 Task: Visit the office locations of Shell
Action: Mouse moved to (685, 104)
Screenshot: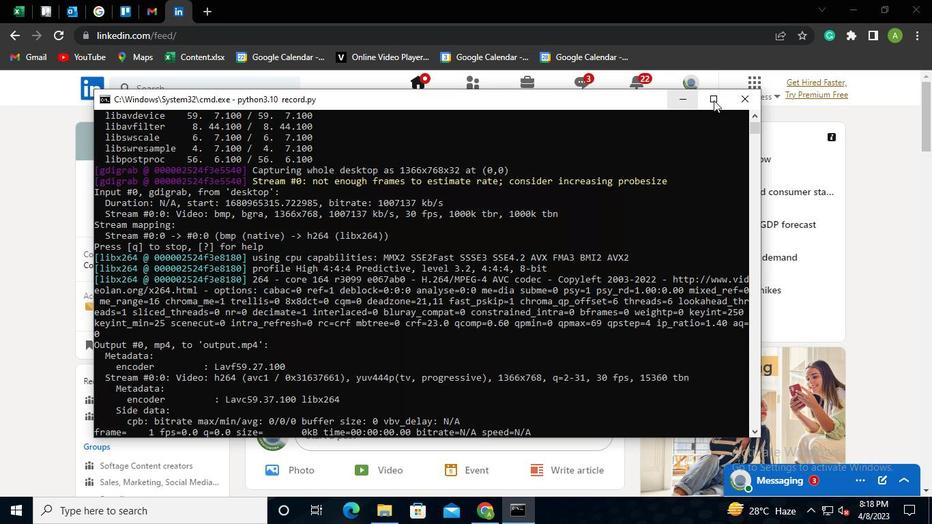 
Action: Mouse pressed left at (685, 104)
Screenshot: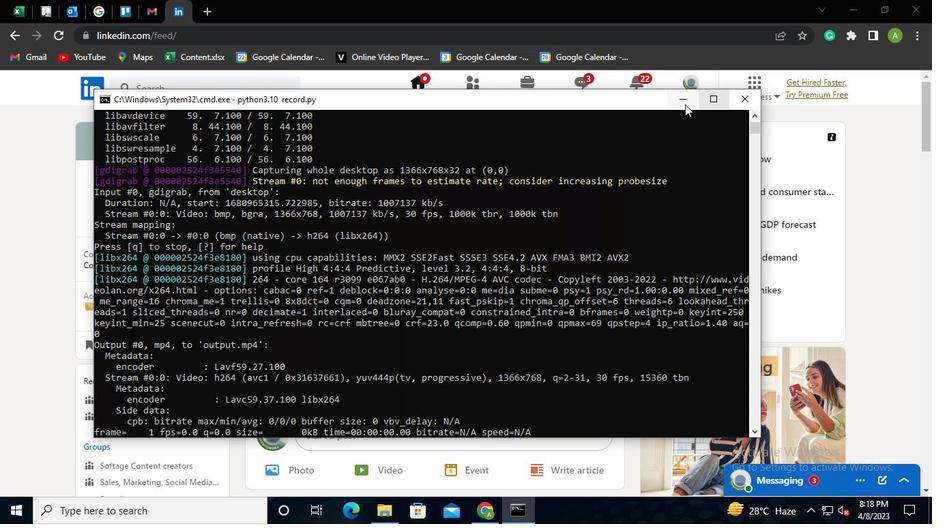 
Action: Mouse moved to (189, 87)
Screenshot: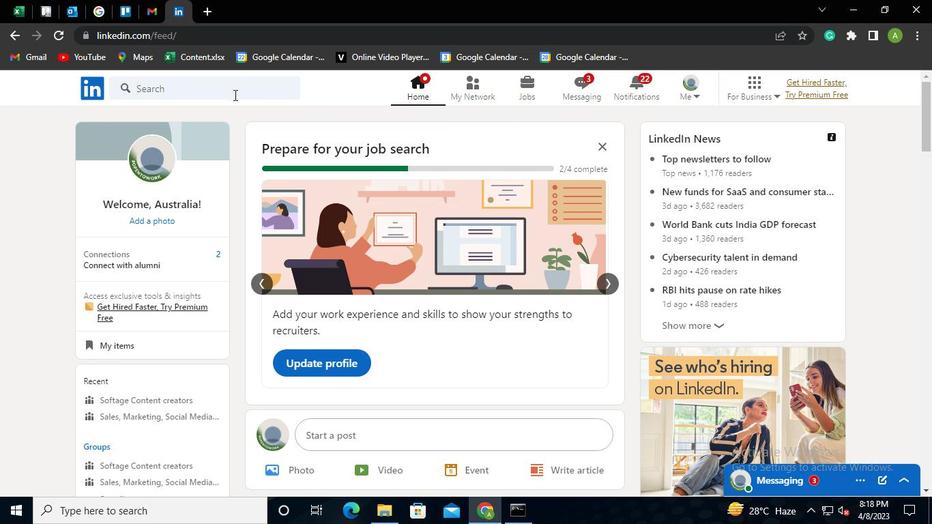 
Action: Mouse pressed left at (189, 87)
Screenshot: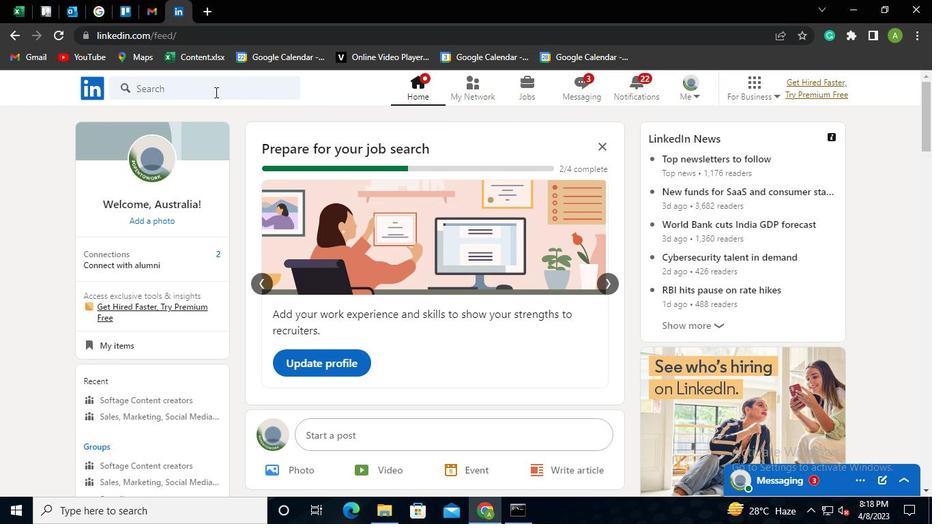 
Action: Mouse moved to (148, 157)
Screenshot: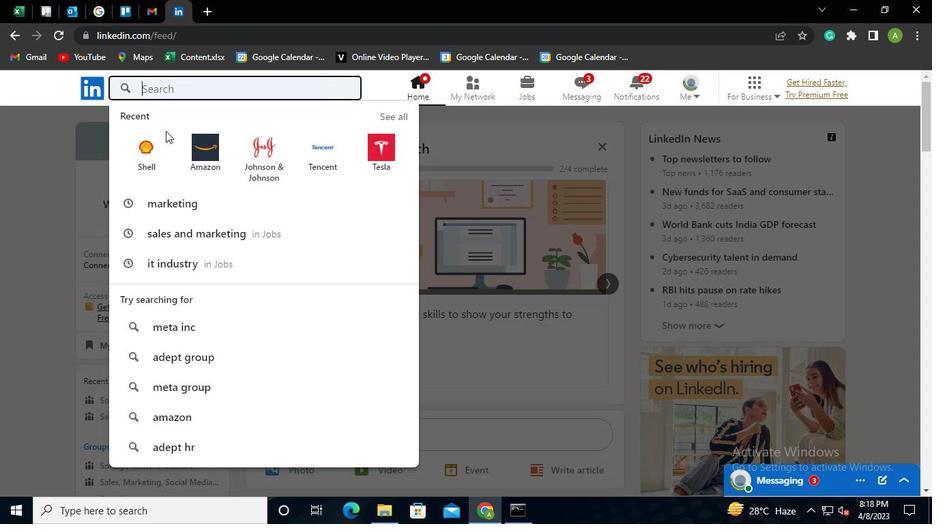 
Action: Mouse pressed left at (148, 157)
Screenshot: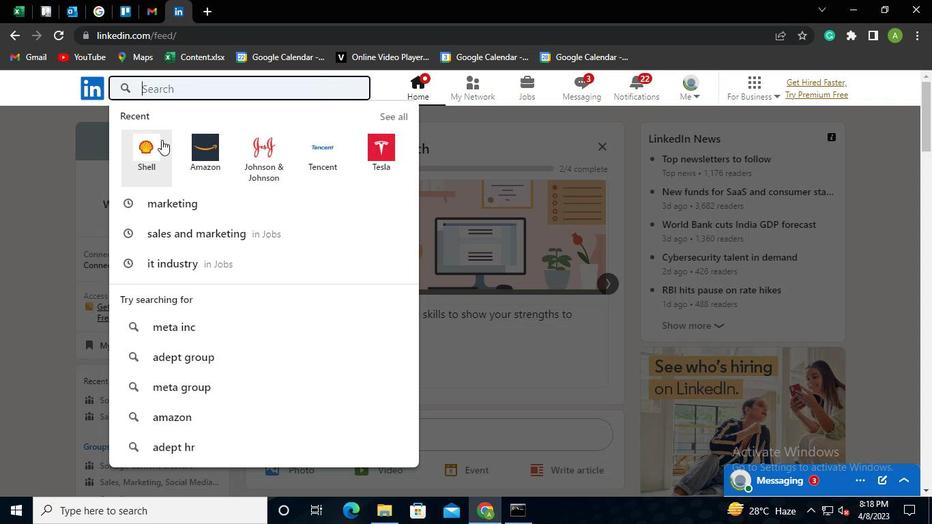 
Action: Mouse moved to (173, 160)
Screenshot: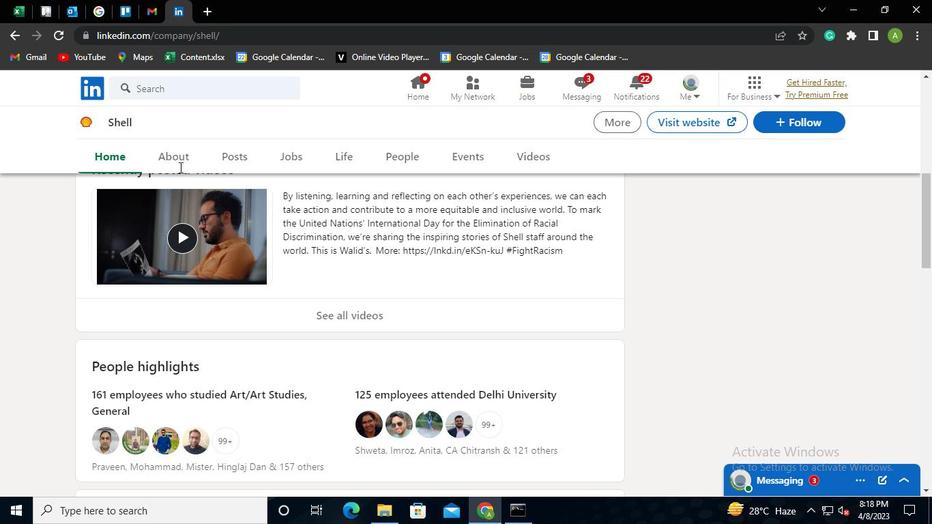
Action: Mouse pressed left at (173, 160)
Screenshot: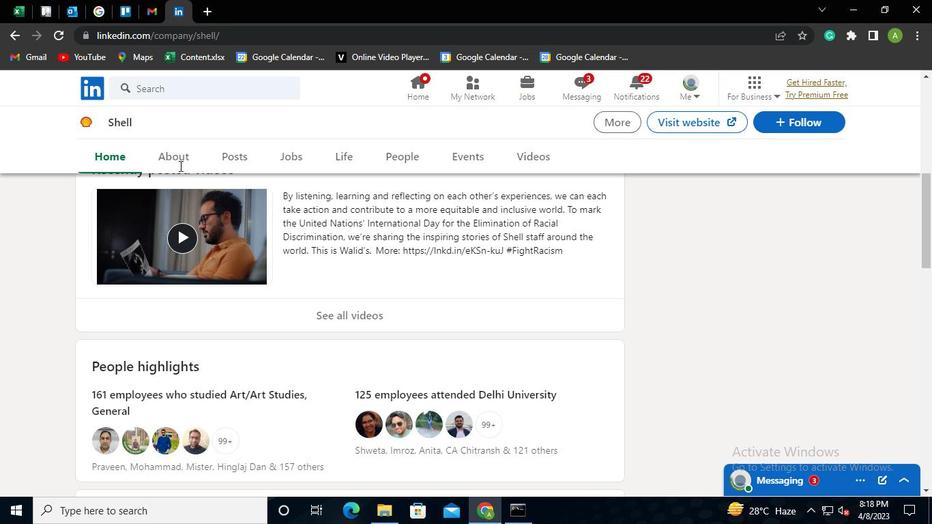 
Action: Mouse moved to (517, 505)
Screenshot: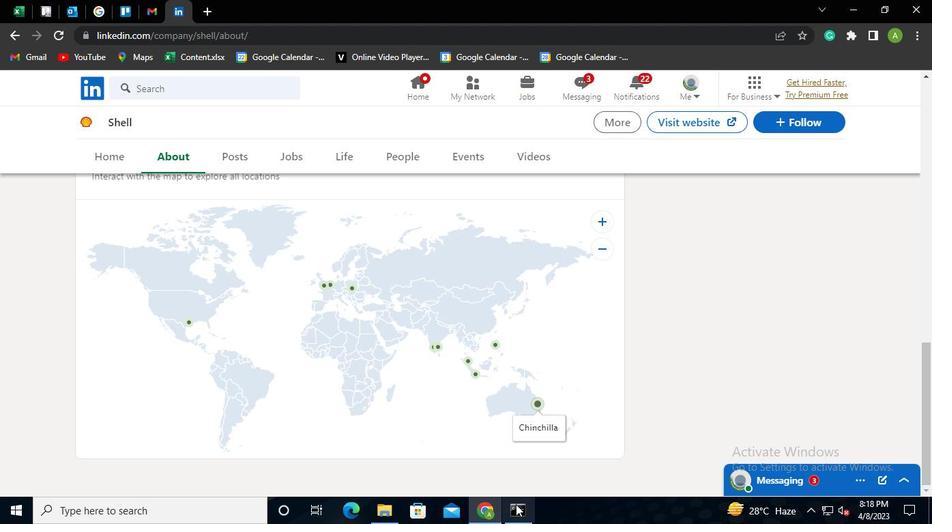 
Action: Mouse pressed left at (517, 505)
Screenshot: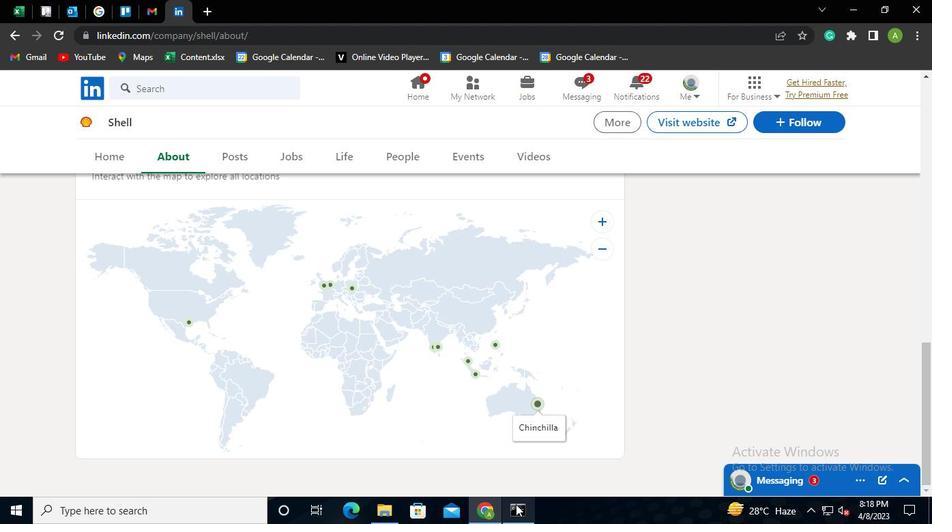 
Action: Mouse moved to (742, 100)
Screenshot: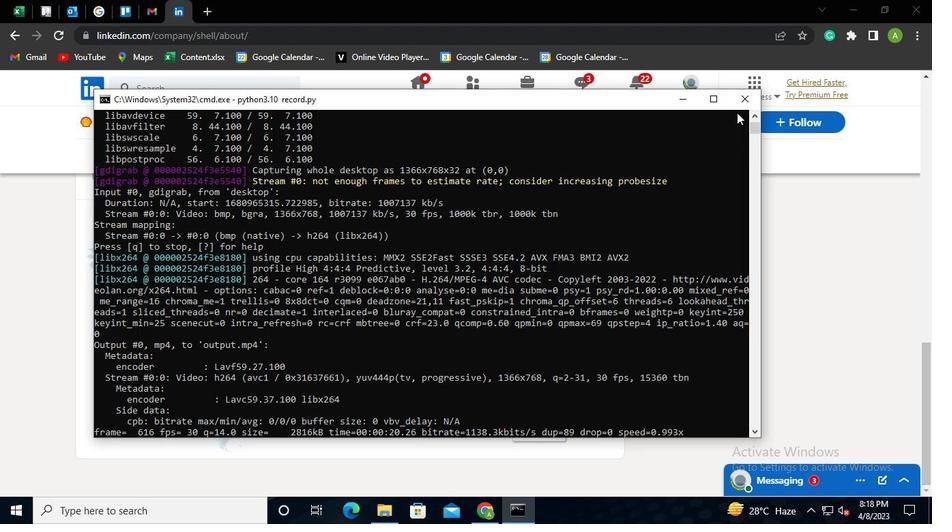 
Action: Mouse pressed left at (742, 100)
Screenshot: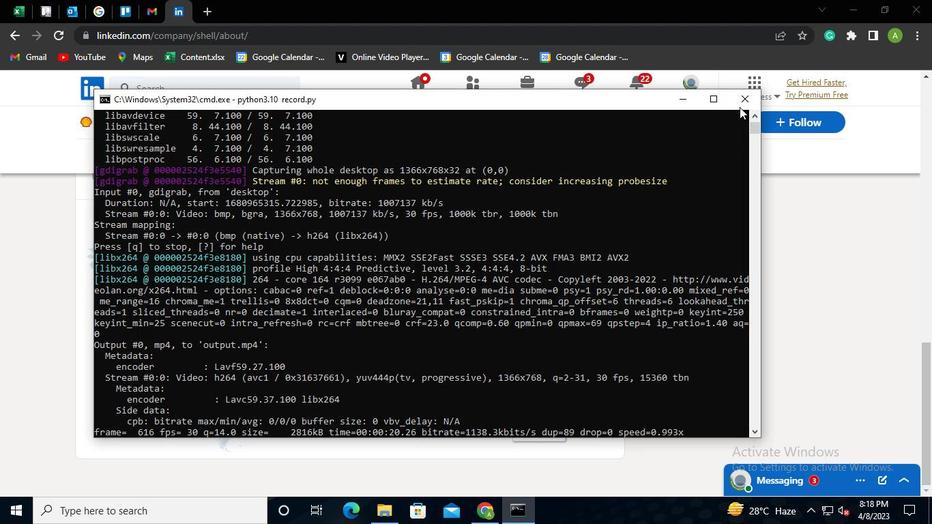 
Action: Mouse moved to (732, 111)
Screenshot: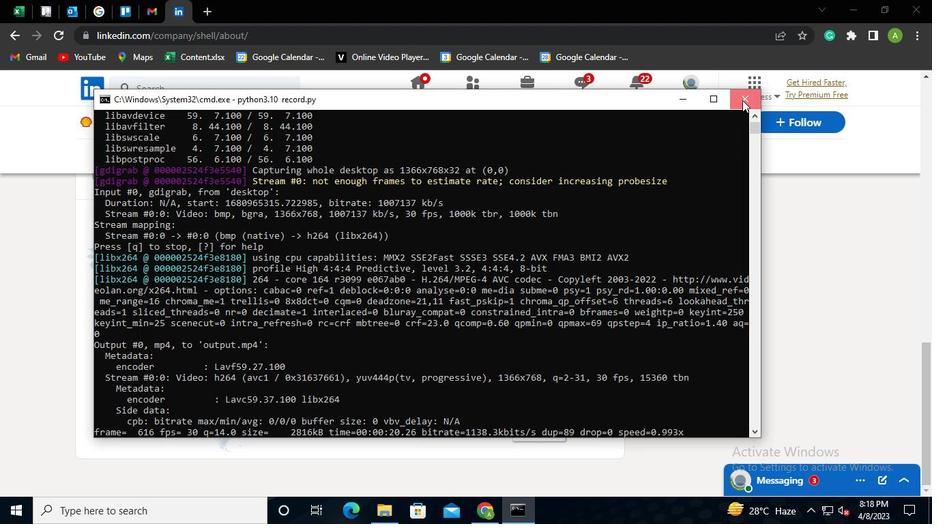 
